 Task: Use the formula "VARA" in spreadsheet "Project portfolio".
Action: Mouse pressed left at (735, 209)
Screenshot: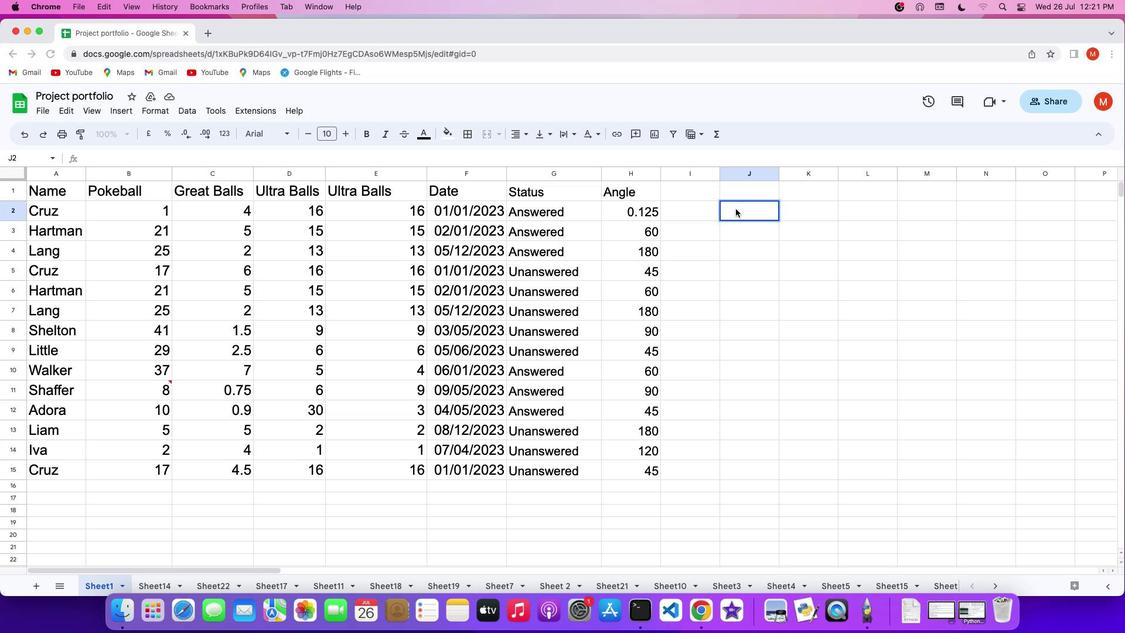 
Action: Mouse moved to (735, 209)
Screenshot: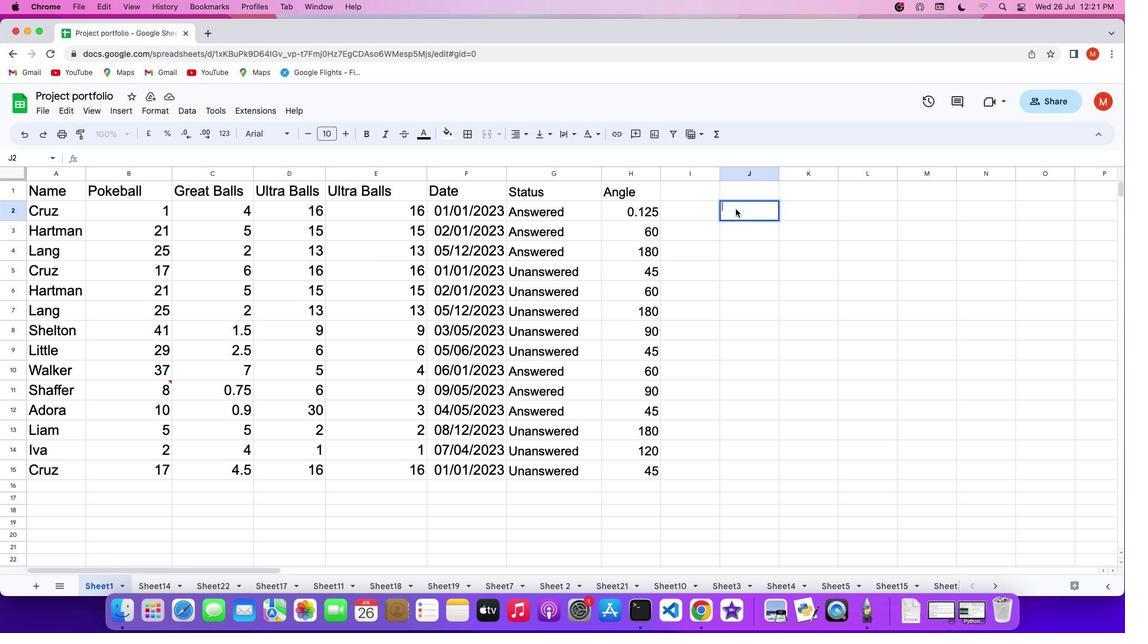 
Action: Key pressed '='
Screenshot: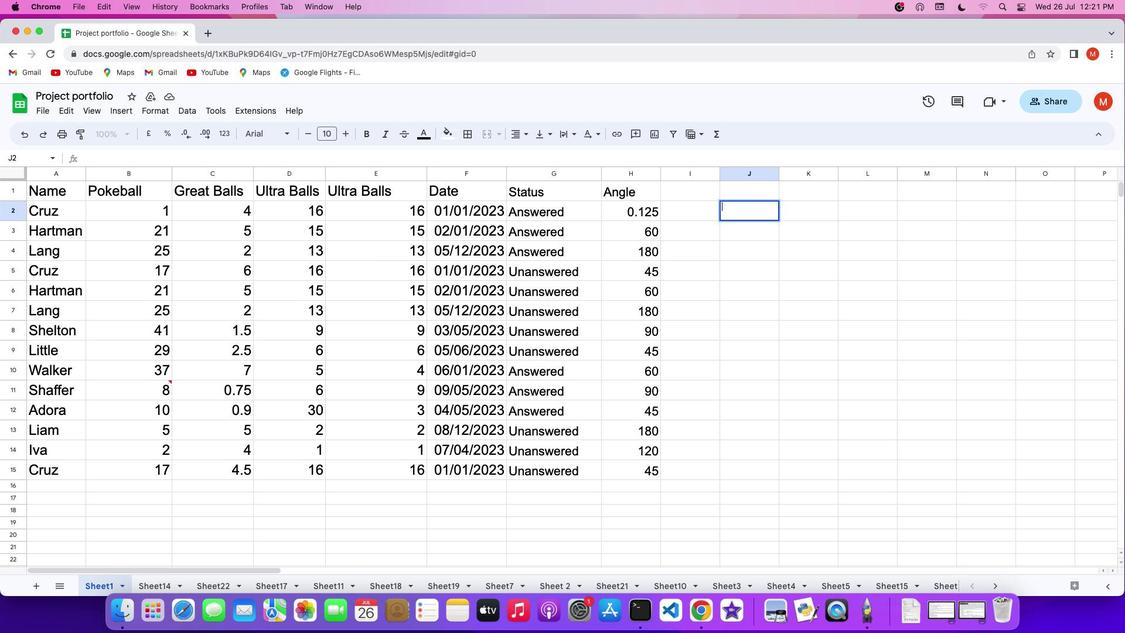
Action: Mouse moved to (713, 131)
Screenshot: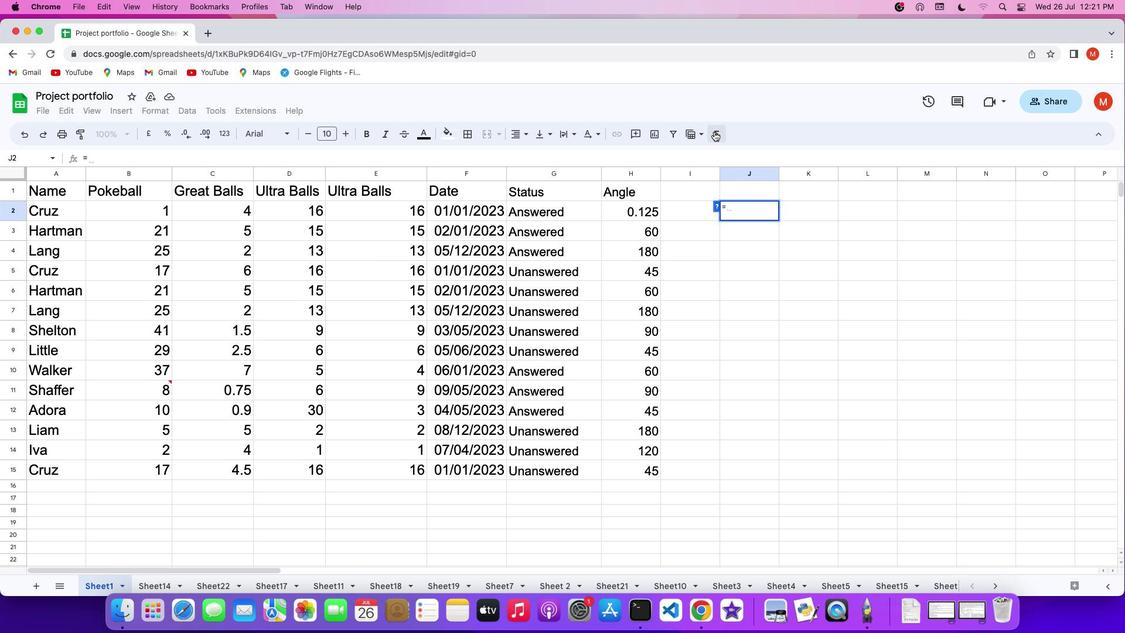 
Action: Mouse pressed left at (713, 131)
Screenshot: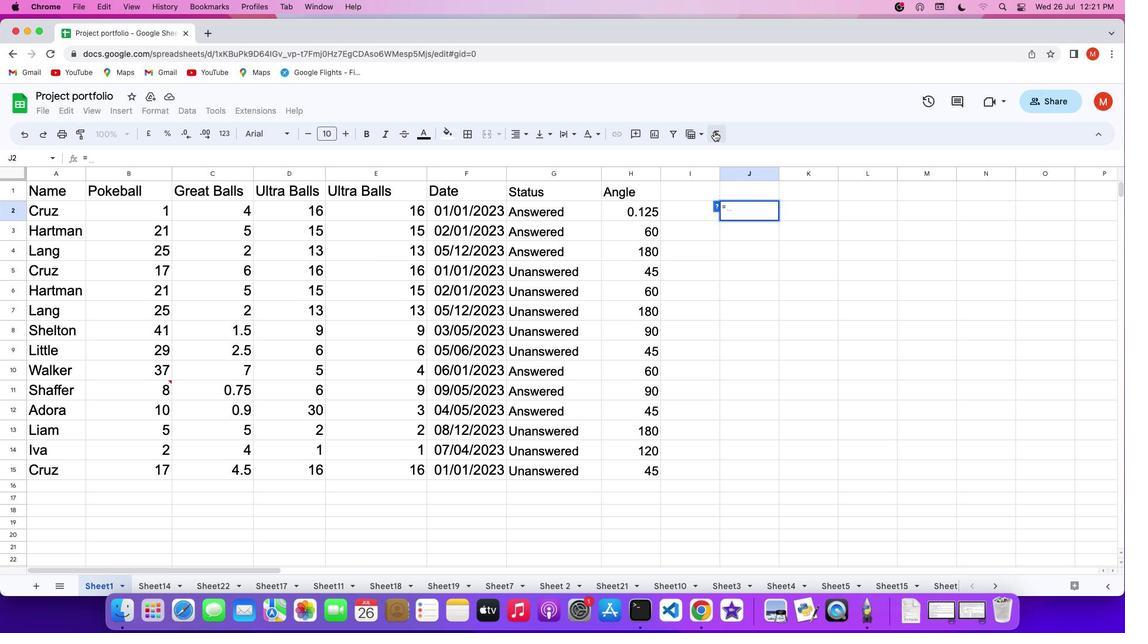 
Action: Mouse moved to (889, 496)
Screenshot: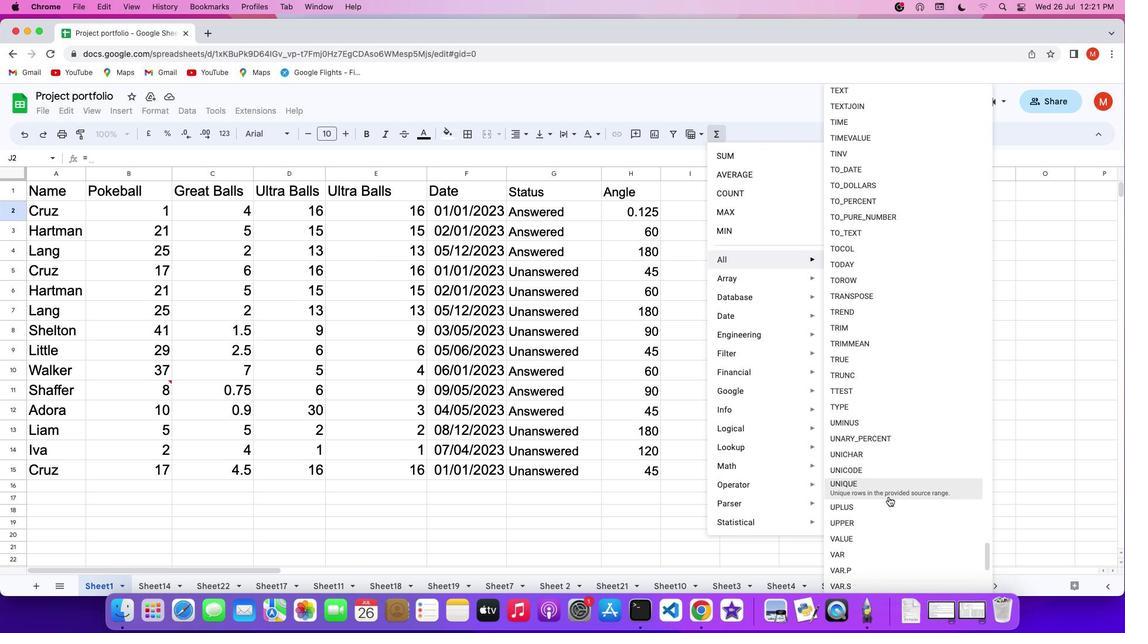 
Action: Mouse scrolled (889, 496) with delta (0, 0)
Screenshot: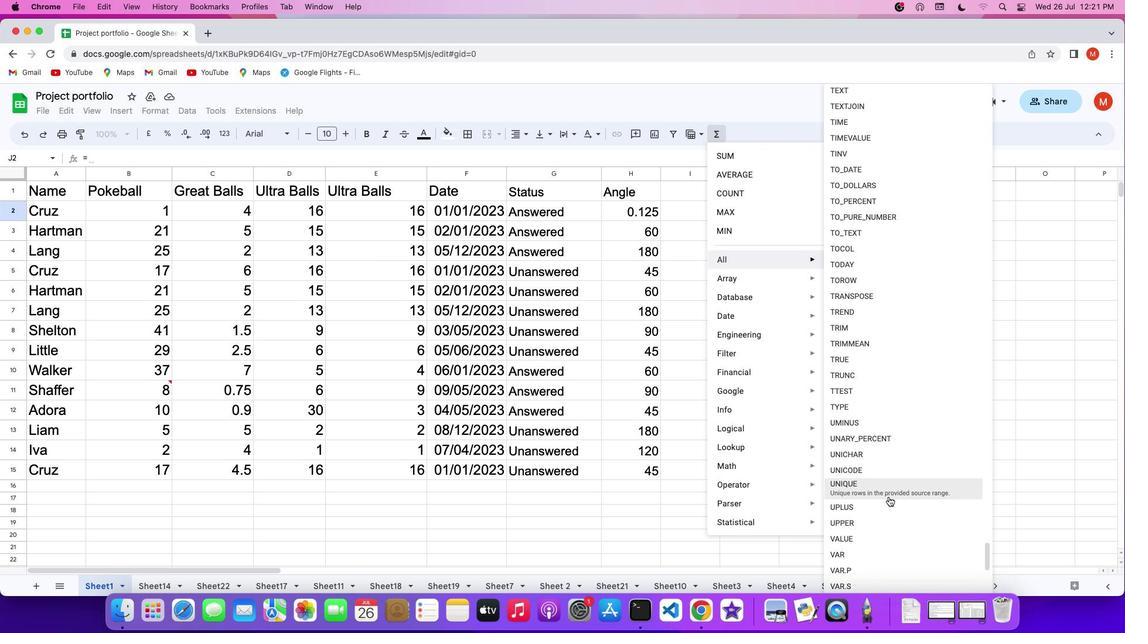 
Action: Mouse scrolled (889, 496) with delta (0, 0)
Screenshot: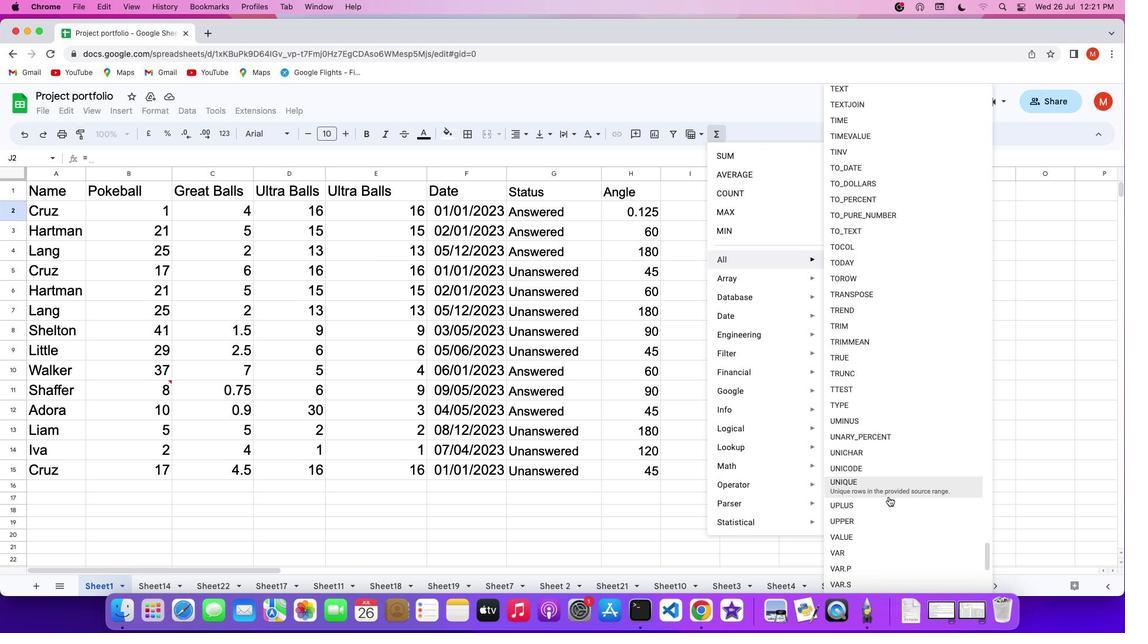 
Action: Mouse scrolled (889, 496) with delta (0, 0)
Screenshot: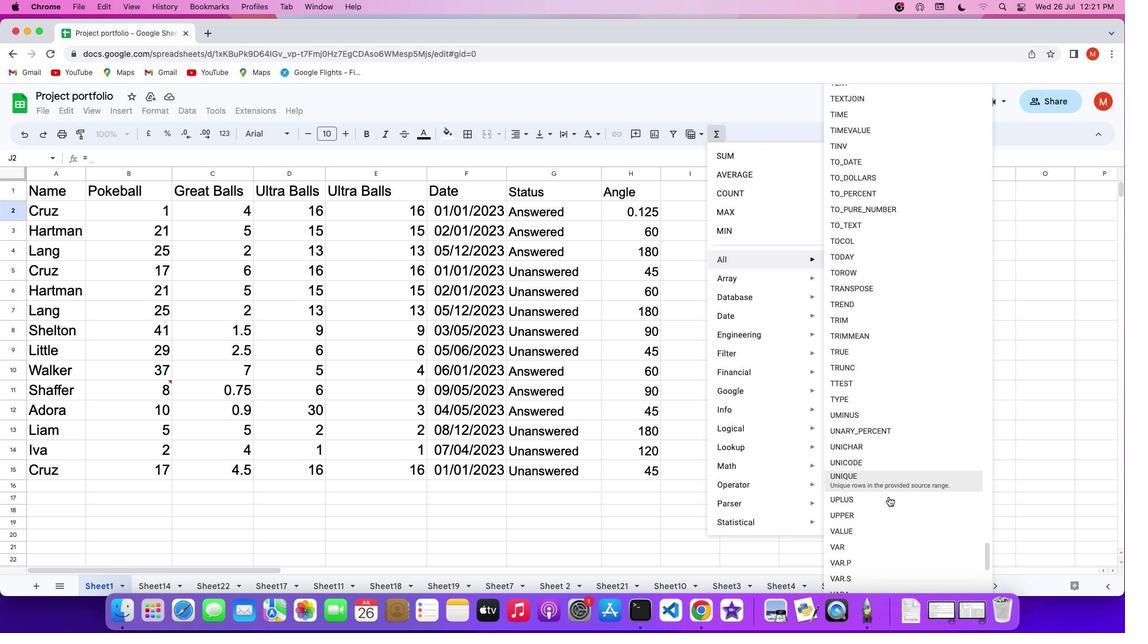 
Action: Mouse scrolled (889, 496) with delta (0, 0)
Screenshot: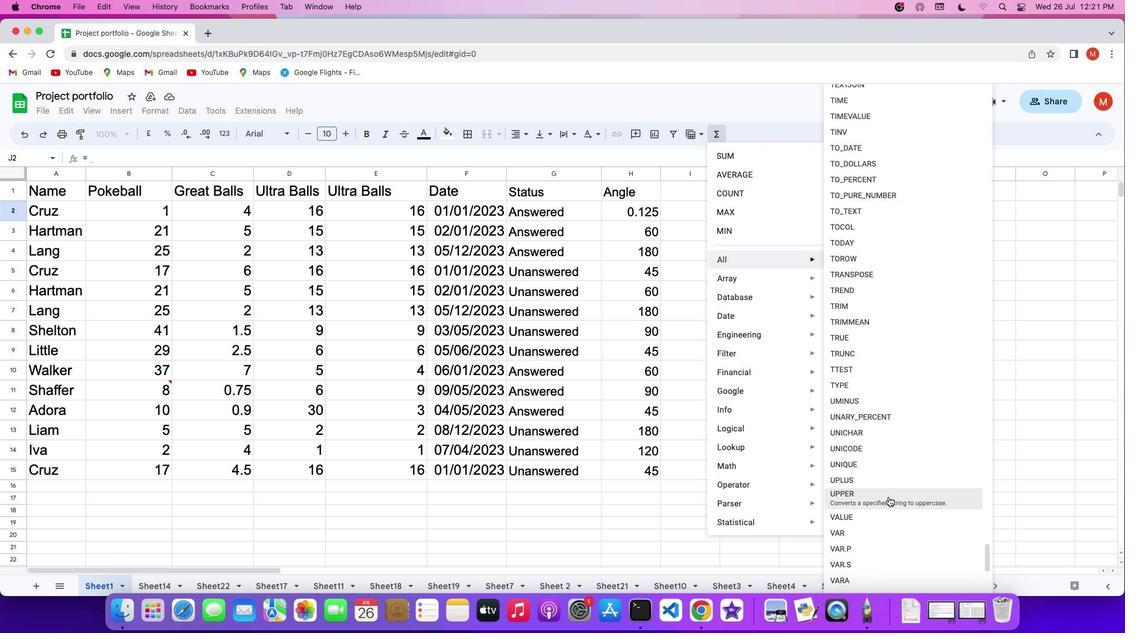 
Action: Mouse scrolled (889, 496) with delta (0, 0)
Screenshot: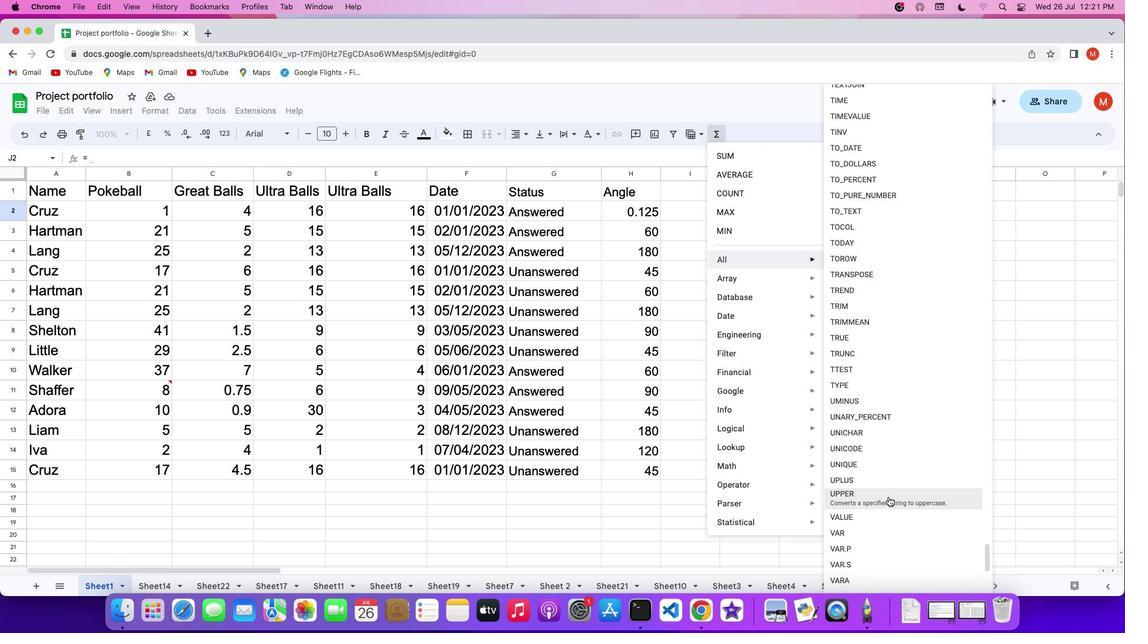 
Action: Mouse scrolled (889, 496) with delta (0, -1)
Screenshot: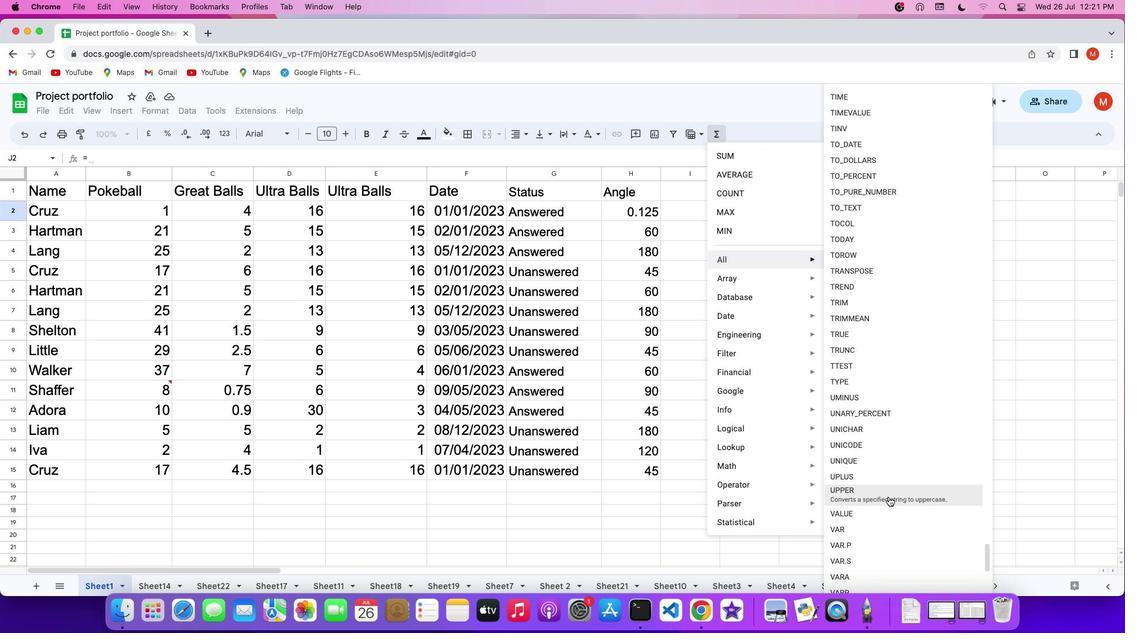 
Action: Mouse pressed left at (889, 496)
Screenshot: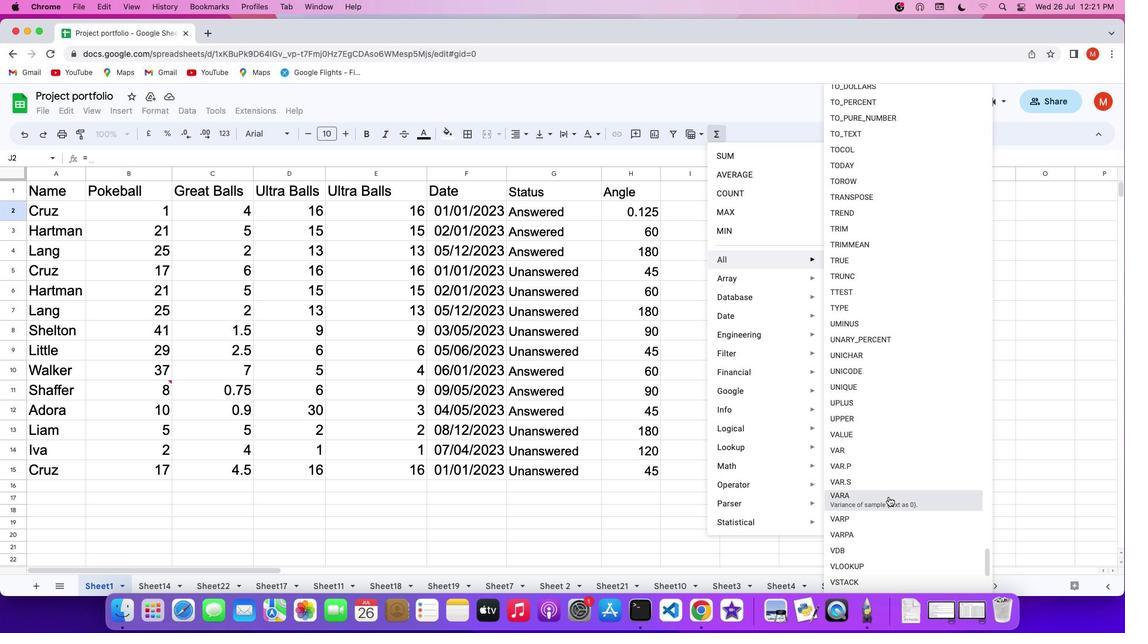 
Action: Key pressed '1'',''2'Key.enter
Screenshot: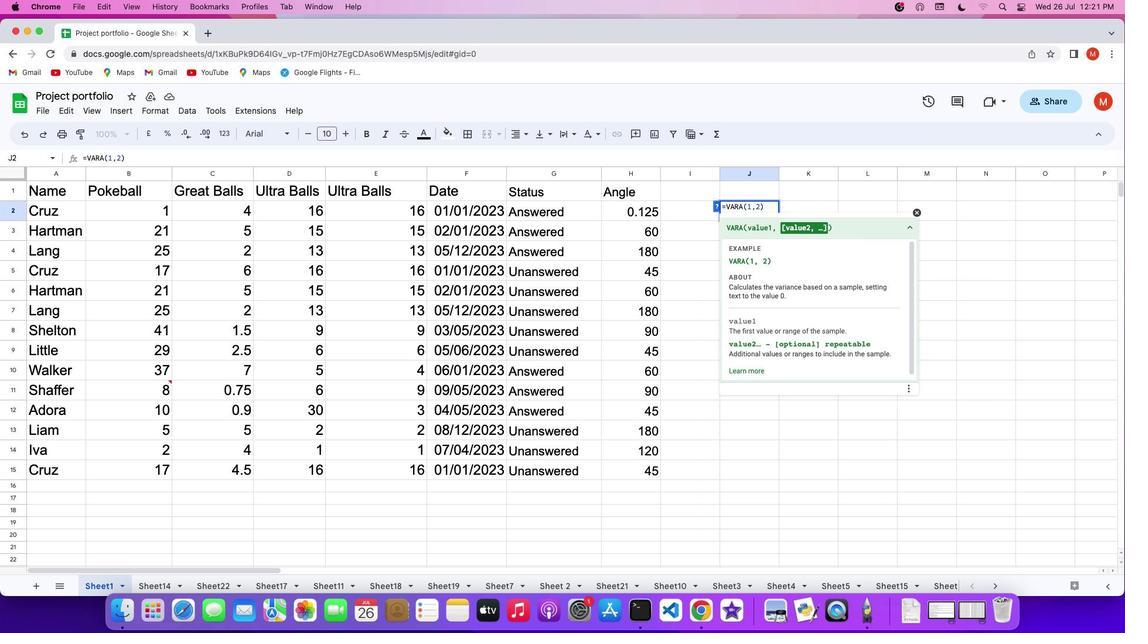 
